 Task: Add La Croix Hi-Biscus Sparkling Water 8 Pack to the cart.
Action: Mouse moved to (51, 300)
Screenshot: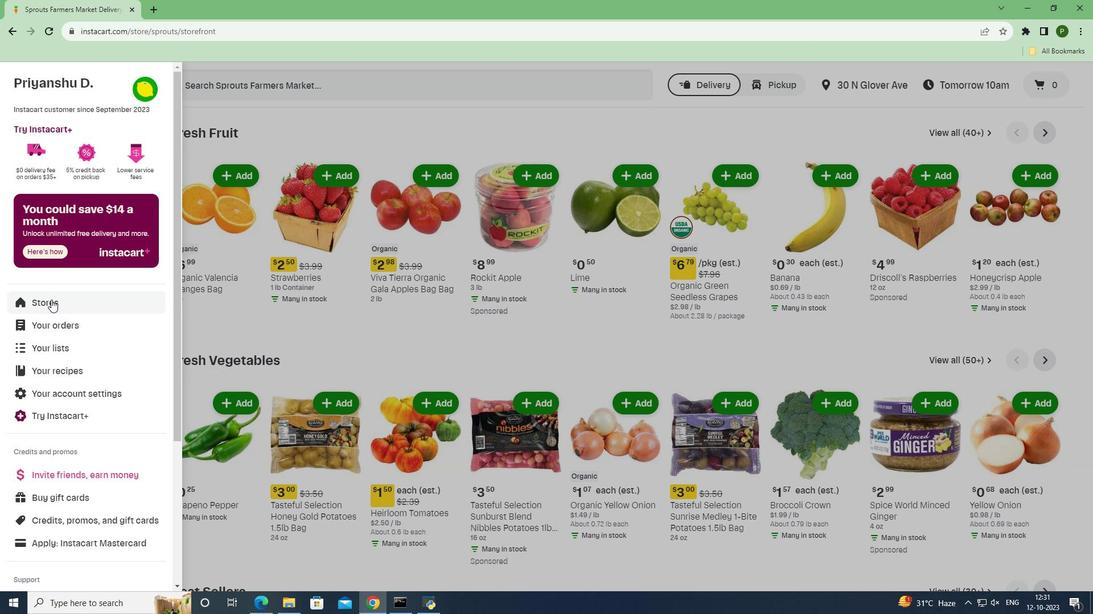 
Action: Mouse pressed left at (51, 300)
Screenshot: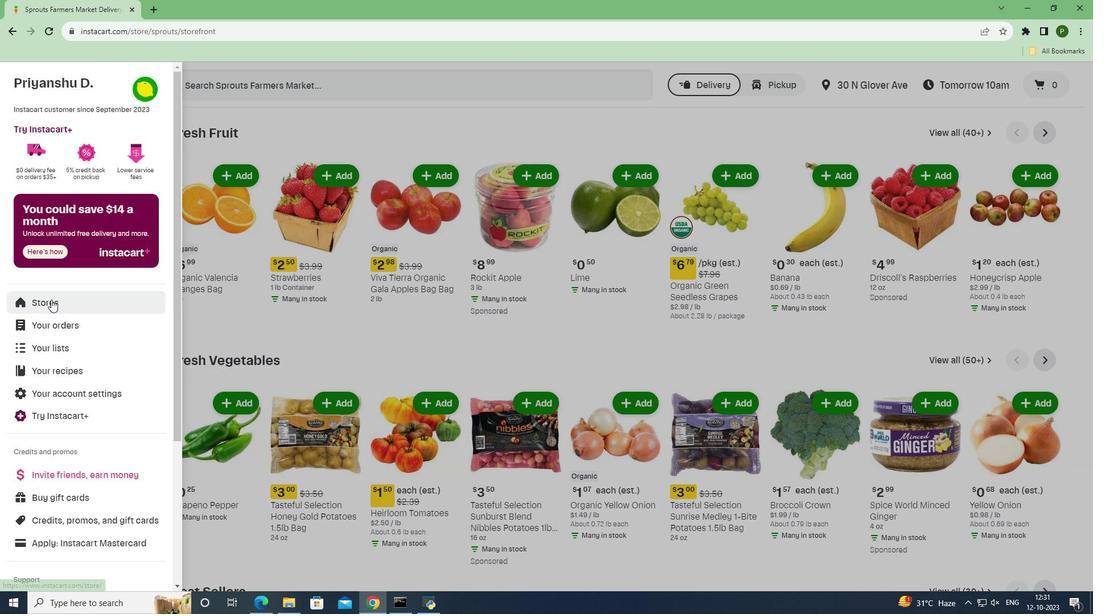 
Action: Mouse moved to (257, 136)
Screenshot: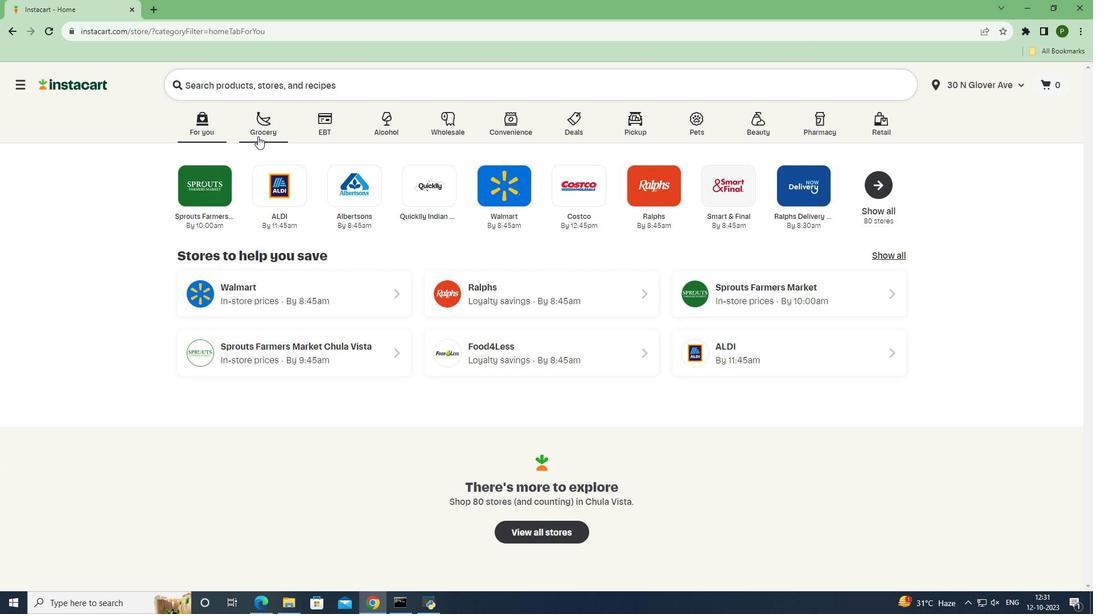 
Action: Mouse pressed left at (257, 136)
Screenshot: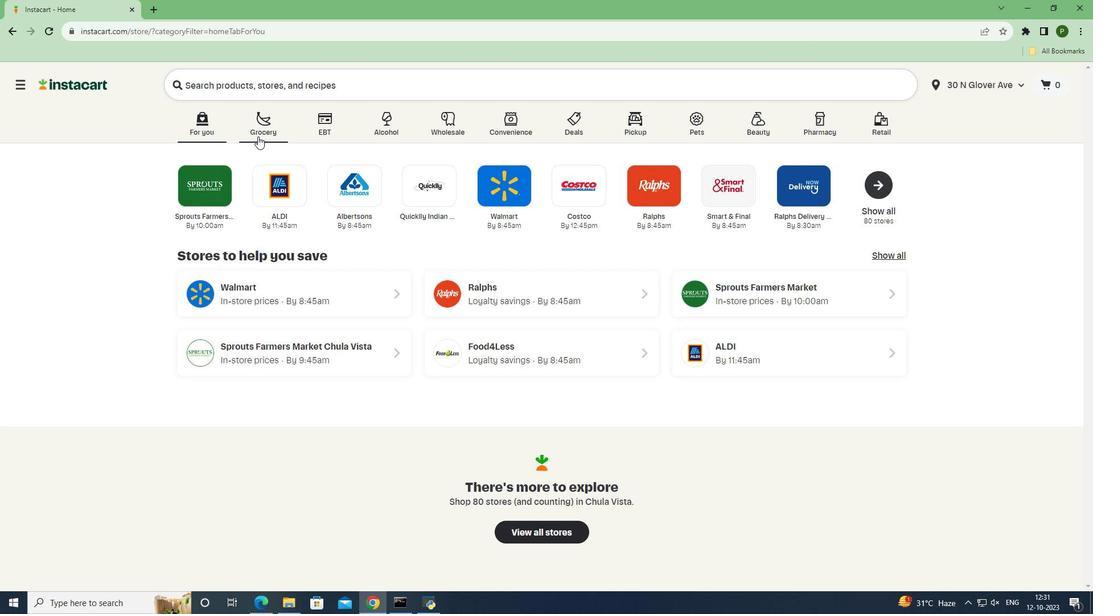 
Action: Mouse moved to (442, 259)
Screenshot: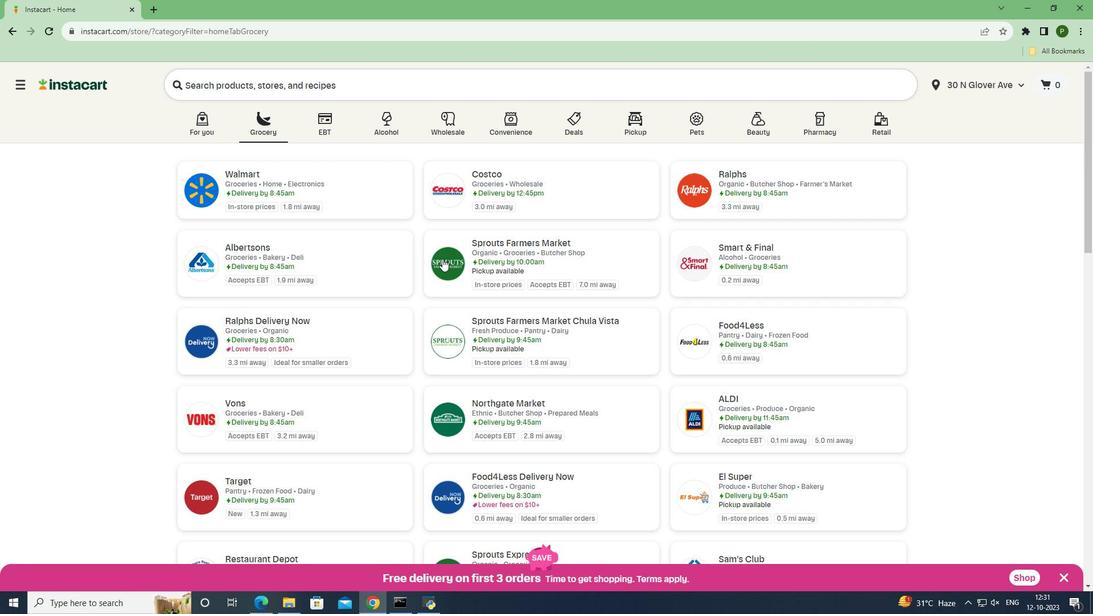 
Action: Mouse pressed left at (442, 259)
Screenshot: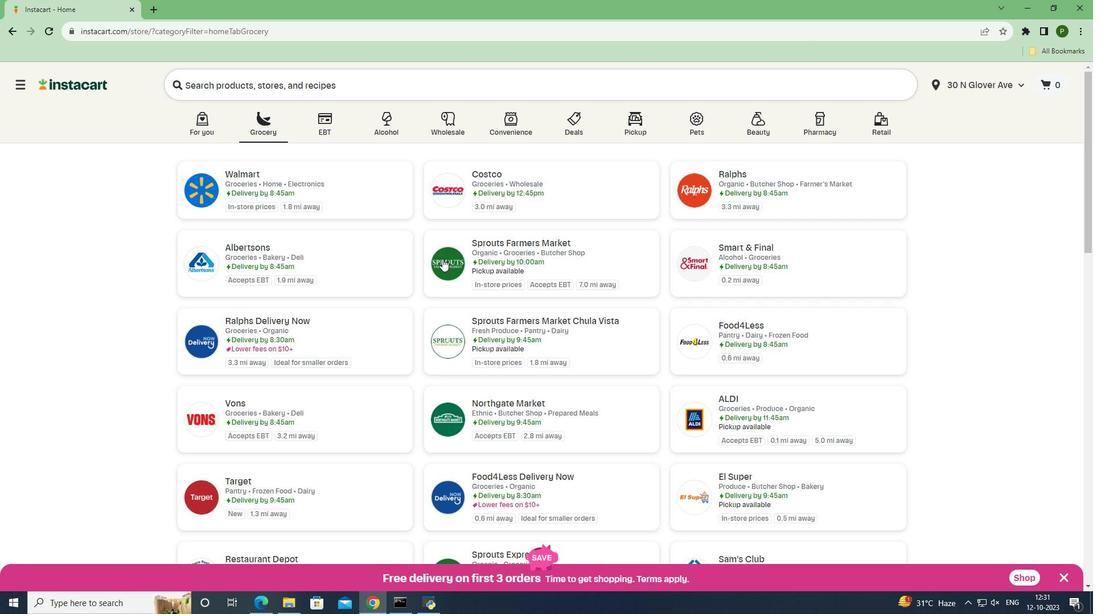 
Action: Mouse moved to (88, 391)
Screenshot: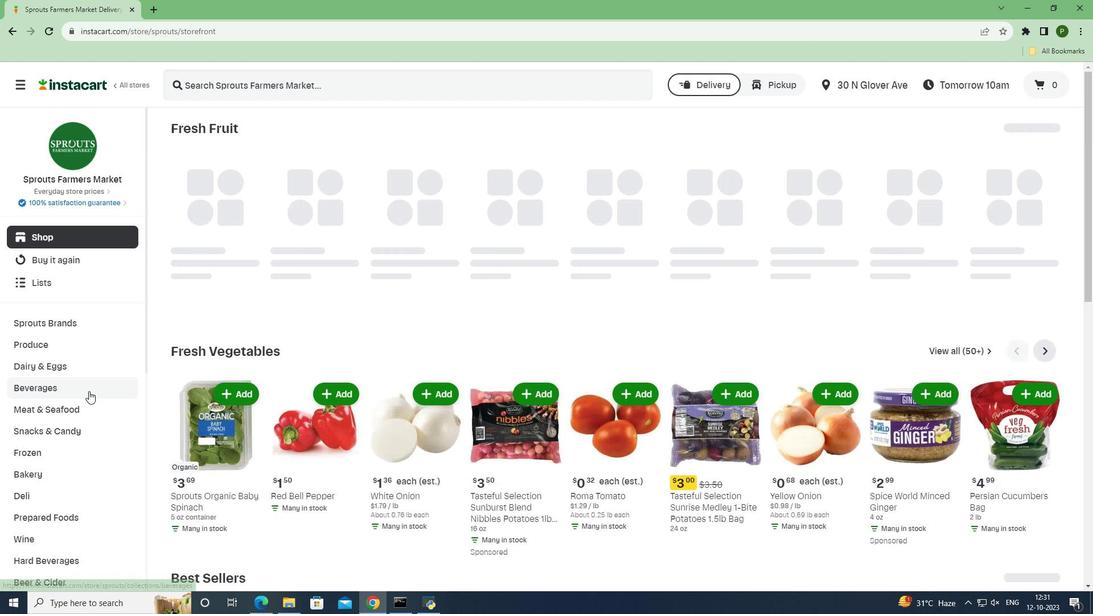 
Action: Mouse pressed left at (88, 391)
Screenshot: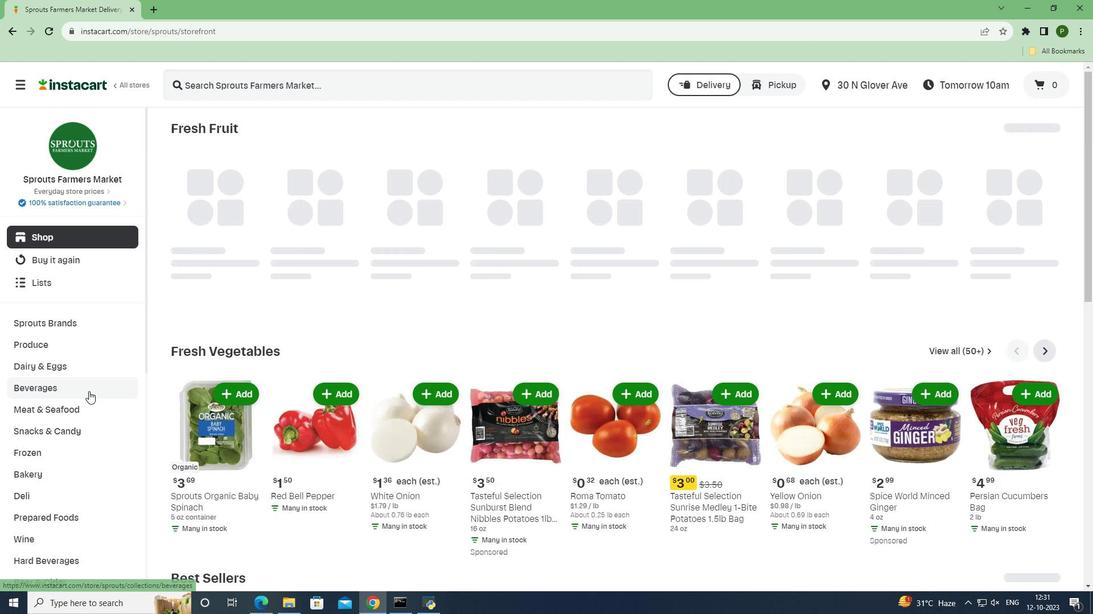 
Action: Mouse moved to (488, 280)
Screenshot: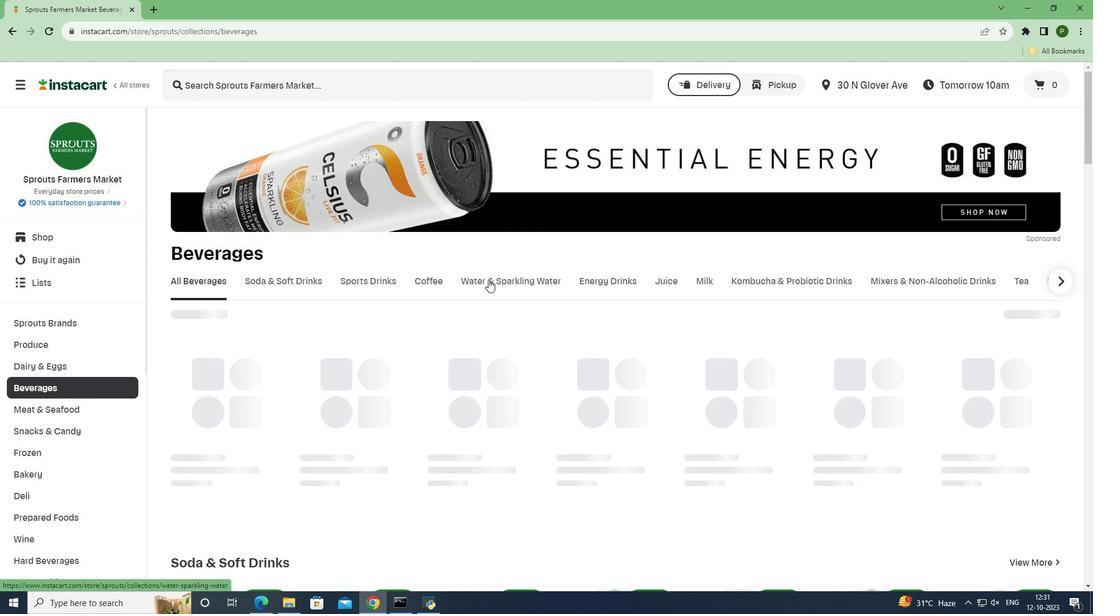 
Action: Mouse pressed left at (488, 280)
Screenshot: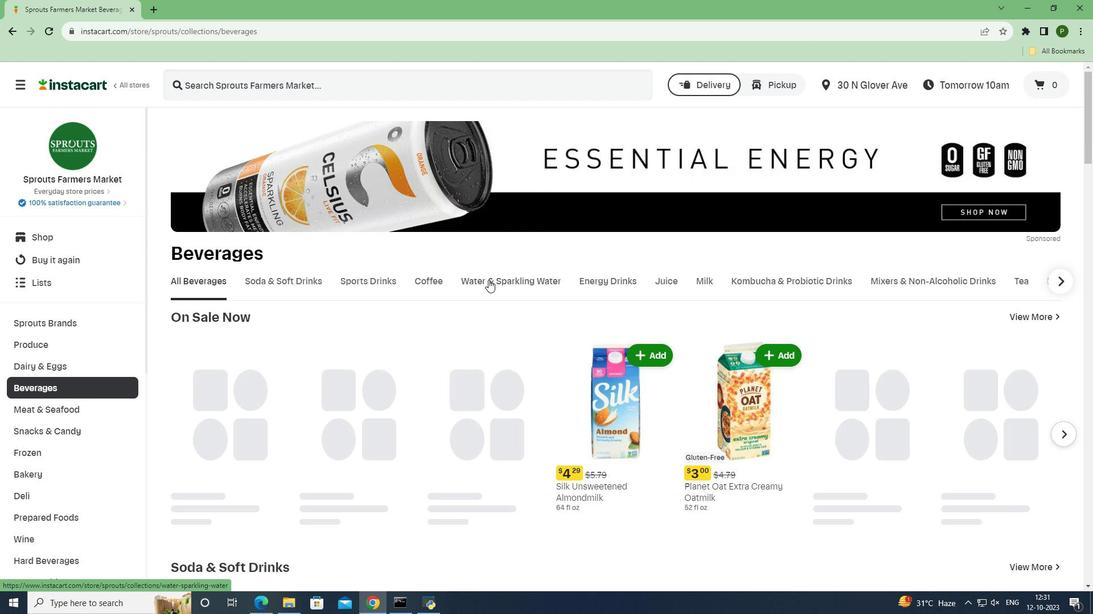 
Action: Mouse moved to (282, 83)
Screenshot: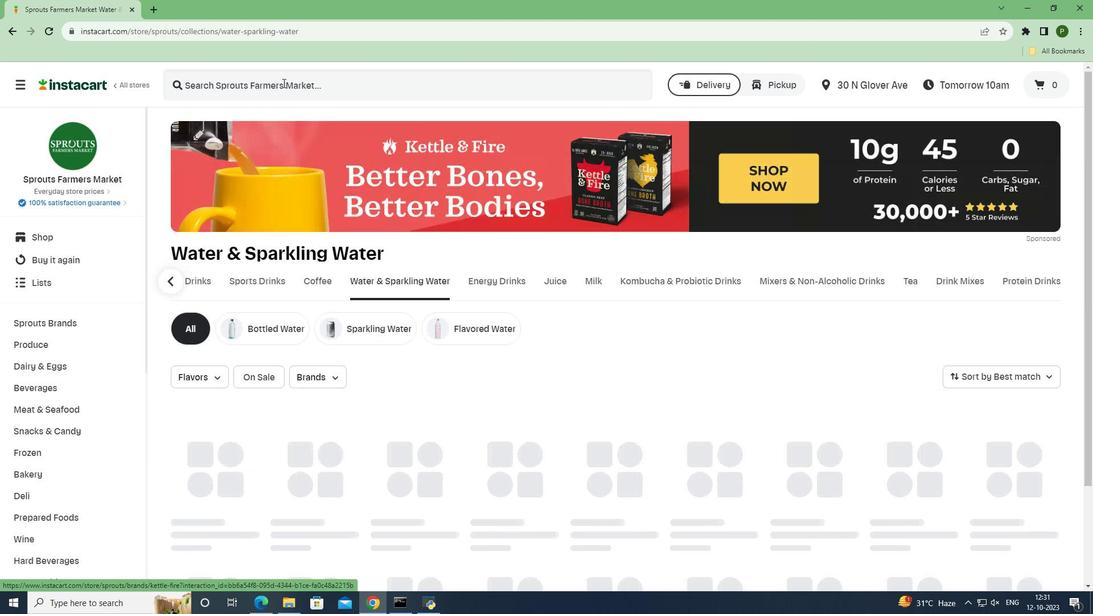 
Action: Mouse pressed left at (282, 83)
Screenshot: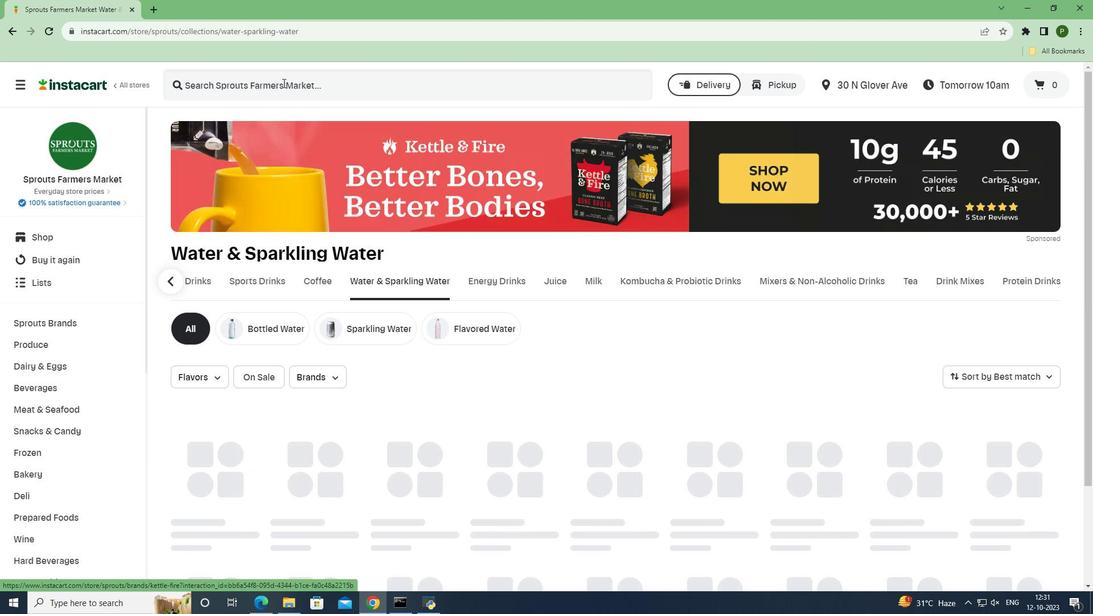 
Action: Key pressed <Key.caps_lock>L<Key.caps_lock>a<Key.space><Key.caps_lock>C<Key.caps_lock>roix<Key.space><Key.caps_lock>H<Key.caps_lock>i-<Key.space><Key.caps_lock>B<Key.caps_lock>iscus<Key.space><Key.caps_lock>S<Key.caps_lock>parkling<Key.space><Key.caps_lock>W<Key.caps_lock>ater<Key.space>8<Key.space><Key.caps_lock>P<Key.caps_lock>ack<Key.space><Key.enter>
Screenshot: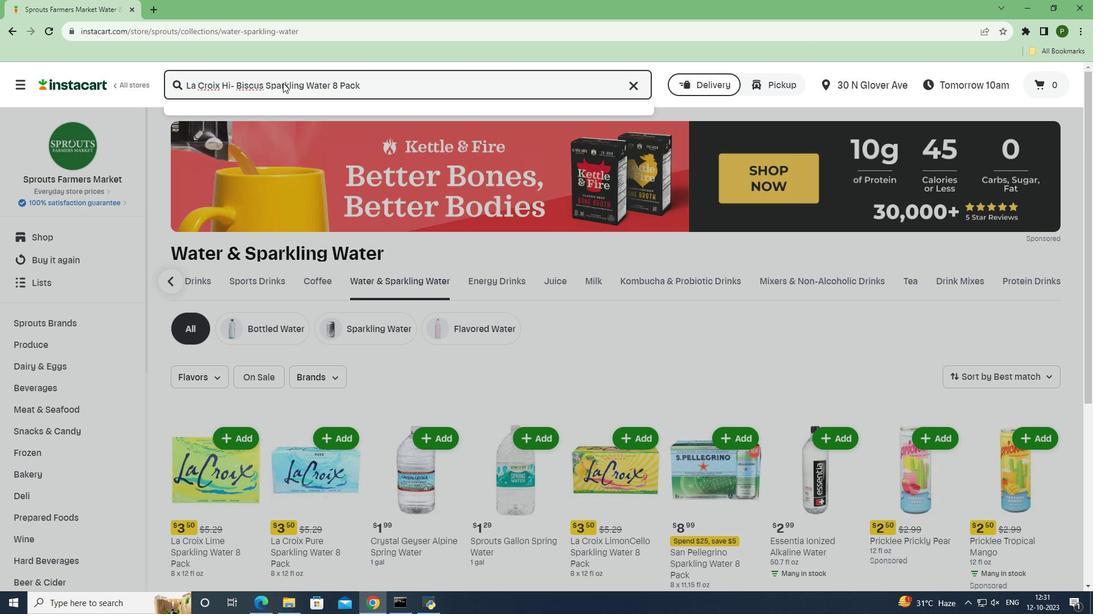 
Action: Mouse moved to (403, 336)
Screenshot: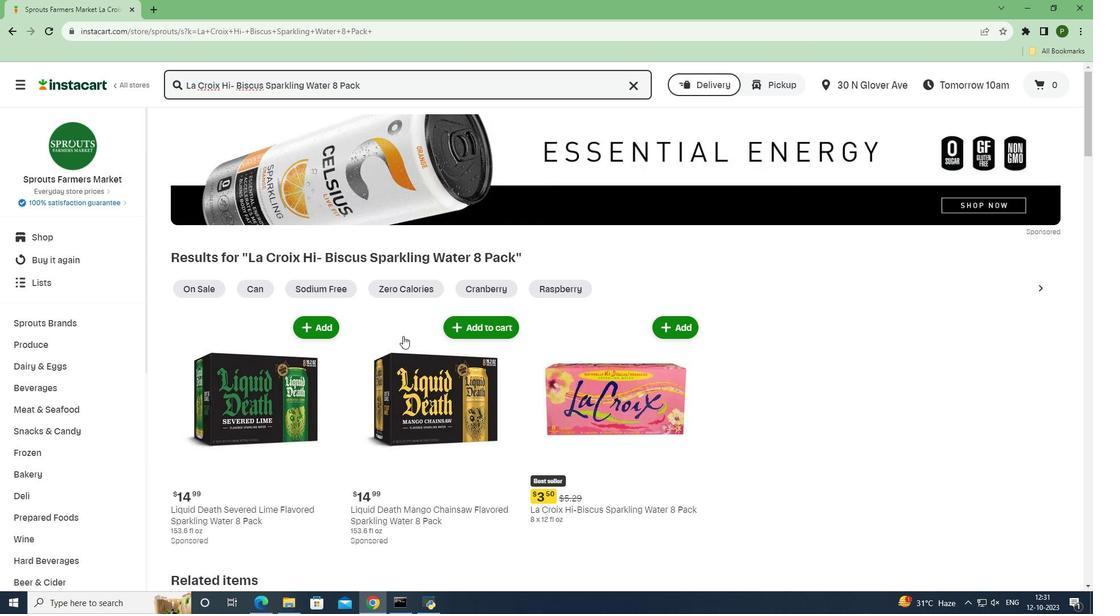 
Action: Mouse scrolled (403, 335) with delta (0, 0)
Screenshot: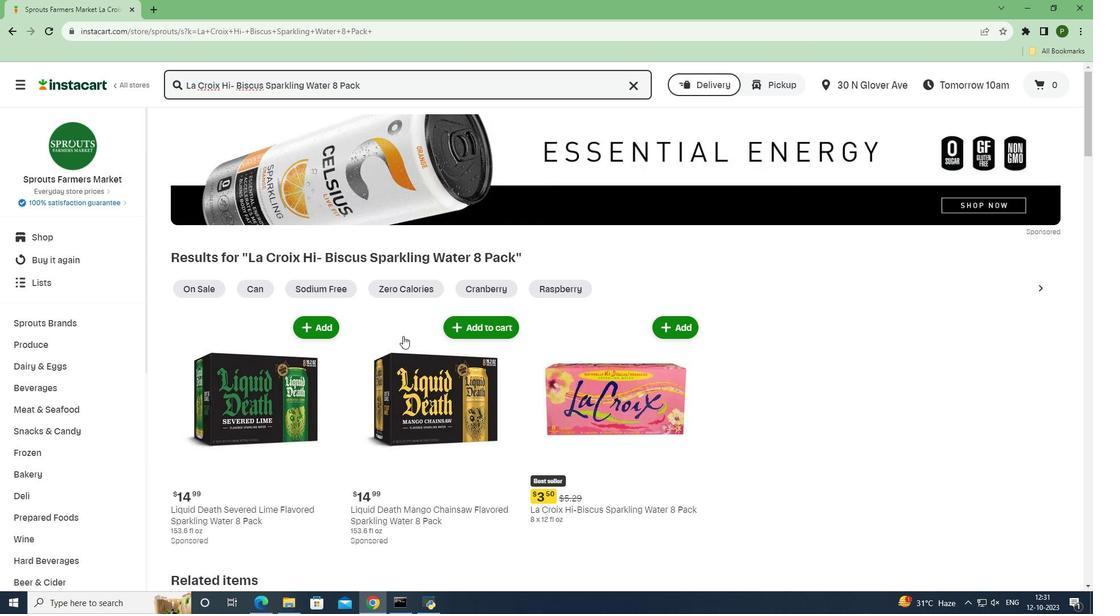 
Action: Mouse scrolled (403, 335) with delta (0, 0)
Screenshot: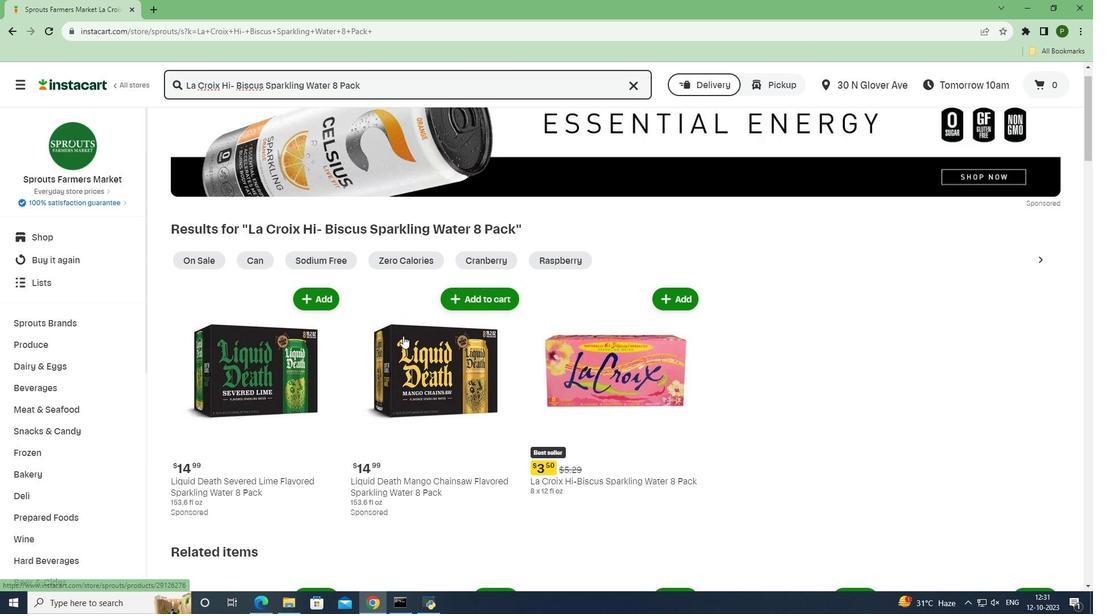 
Action: Mouse moved to (670, 213)
Screenshot: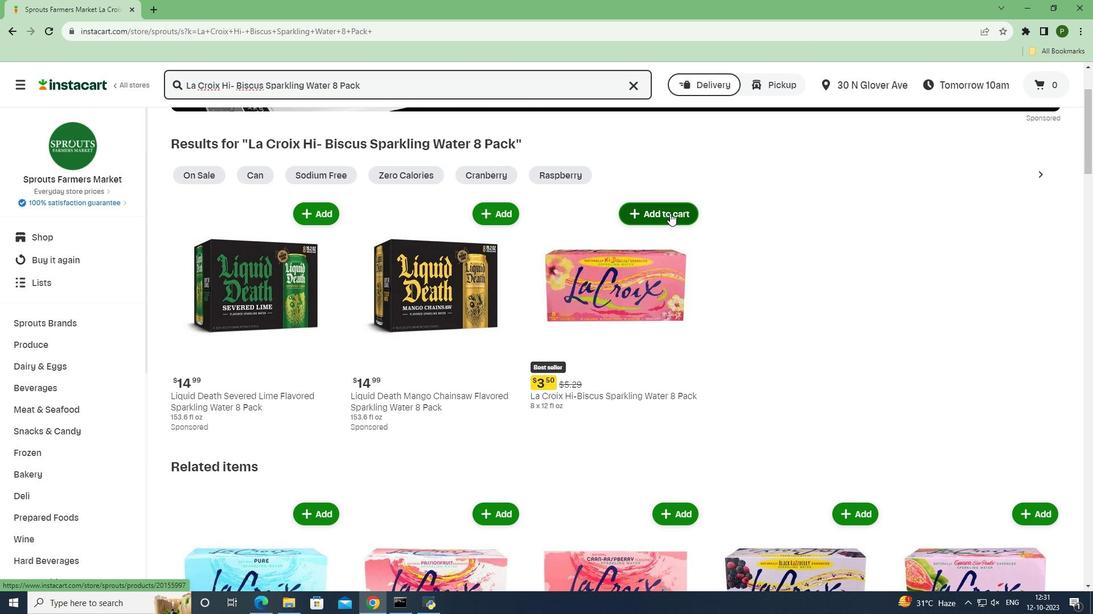 
Action: Mouse pressed left at (670, 213)
Screenshot: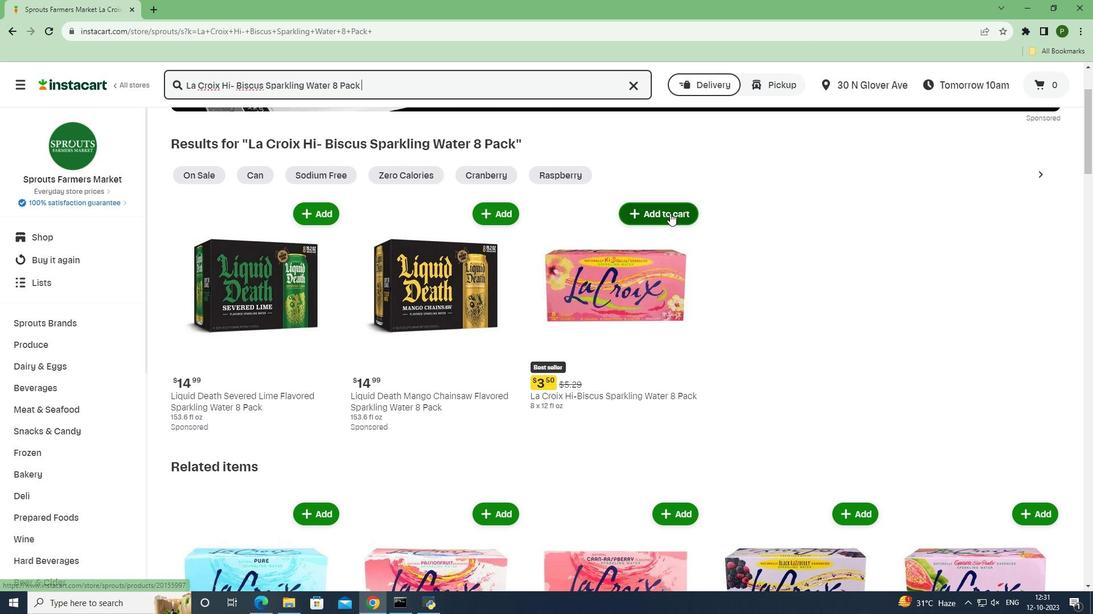 
Action: Mouse moved to (755, 267)
Screenshot: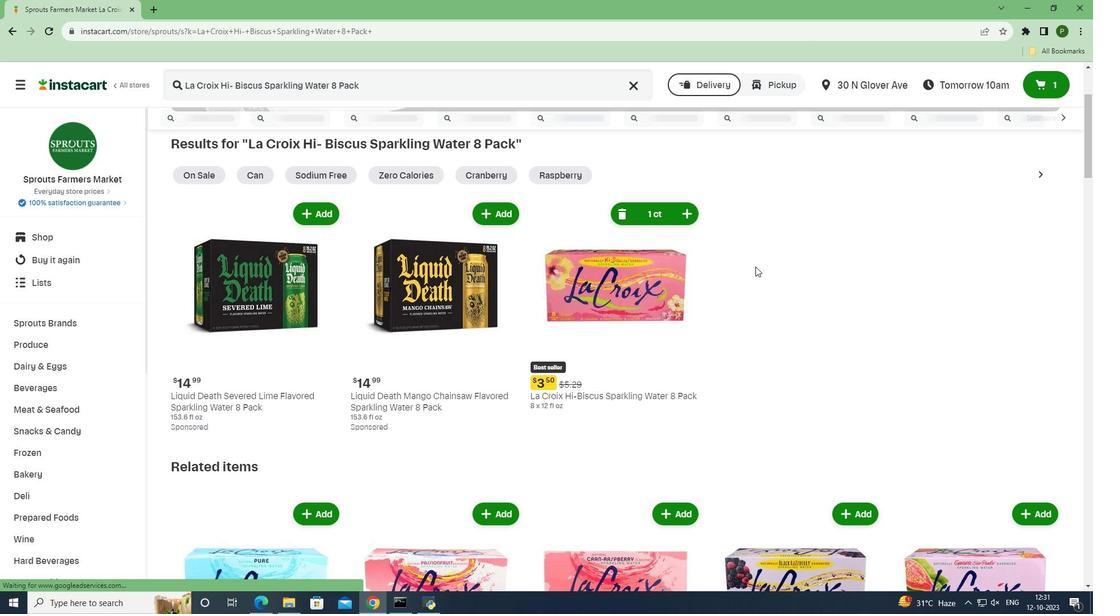 
